Task: Play the tickets in your unsolved tickets.
Action: Mouse moved to (740, 182)
Screenshot: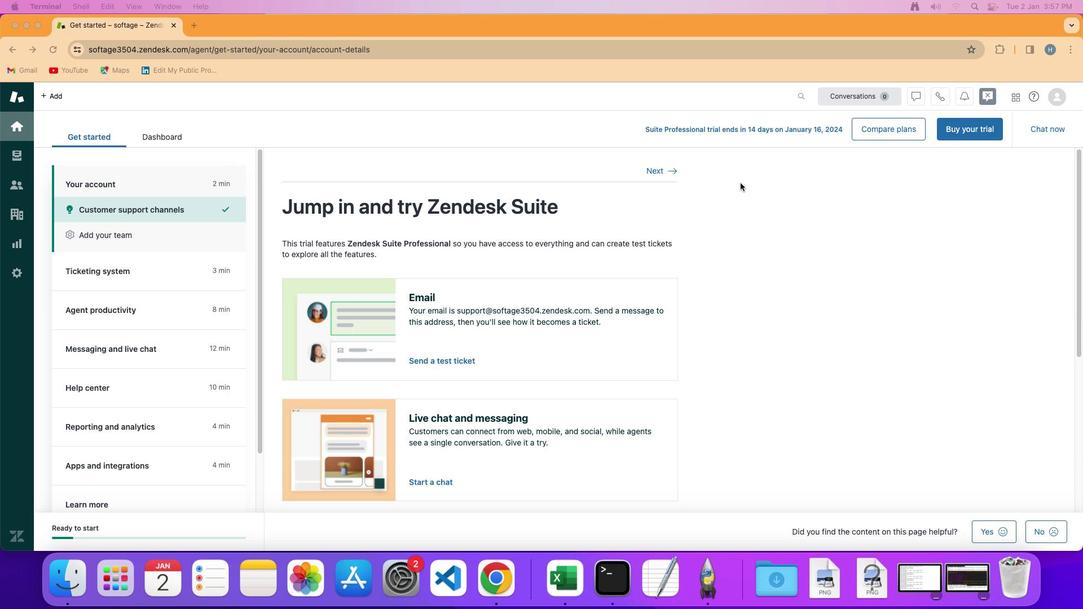 
Action: Mouse pressed left at (740, 182)
Screenshot: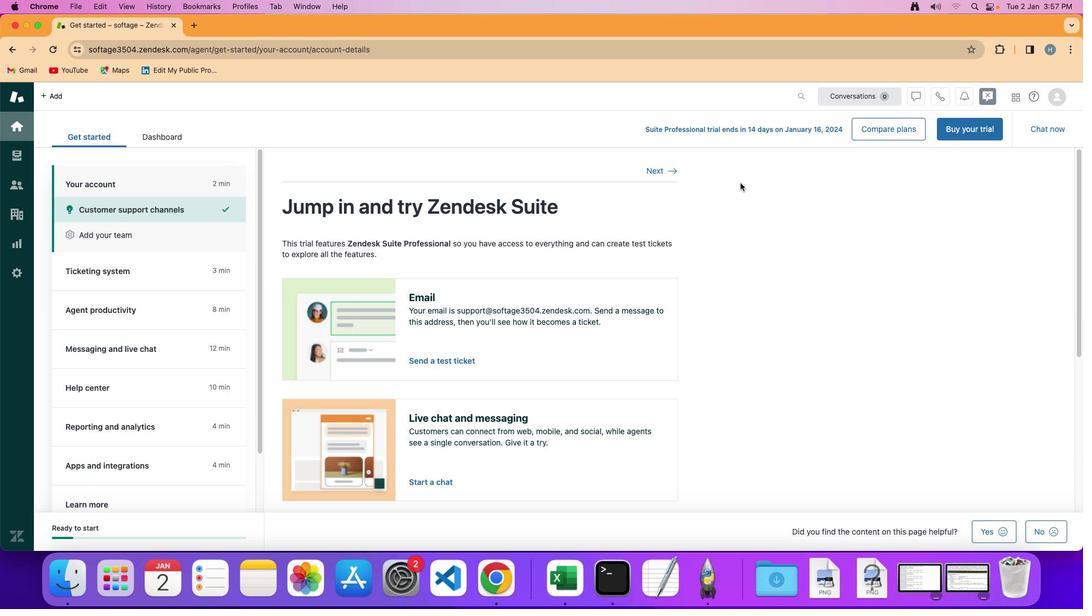 
Action: Mouse moved to (19, 155)
Screenshot: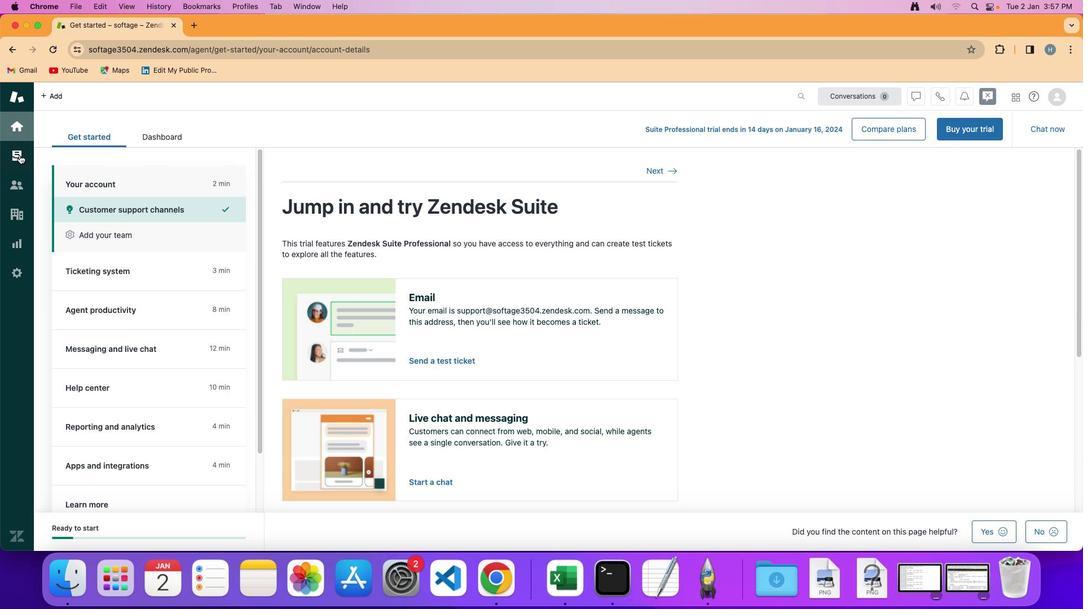 
Action: Mouse pressed left at (19, 155)
Screenshot: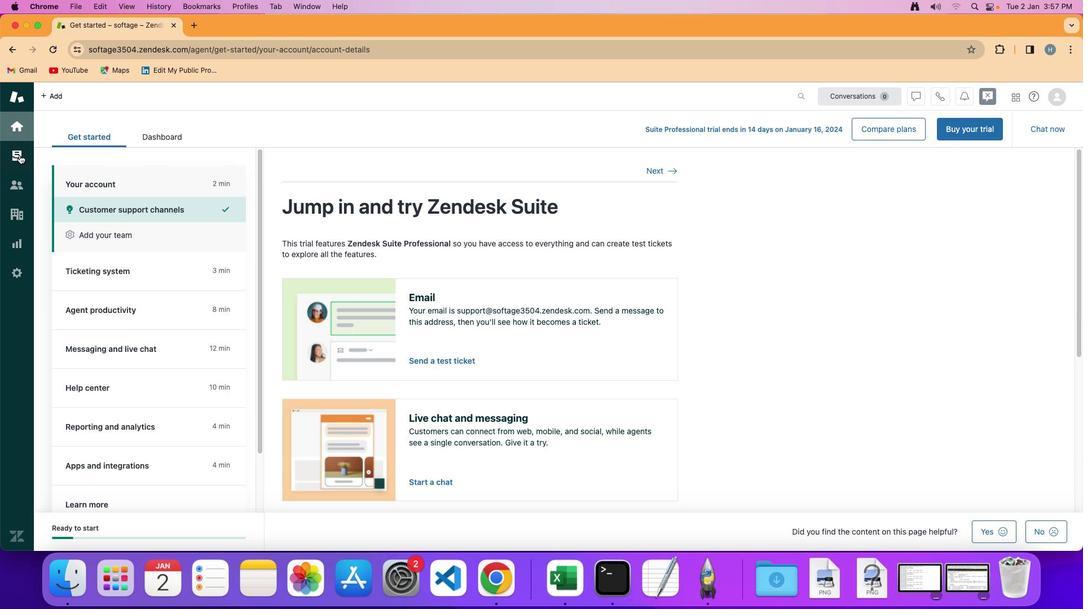 
Action: Mouse moved to (1045, 143)
Screenshot: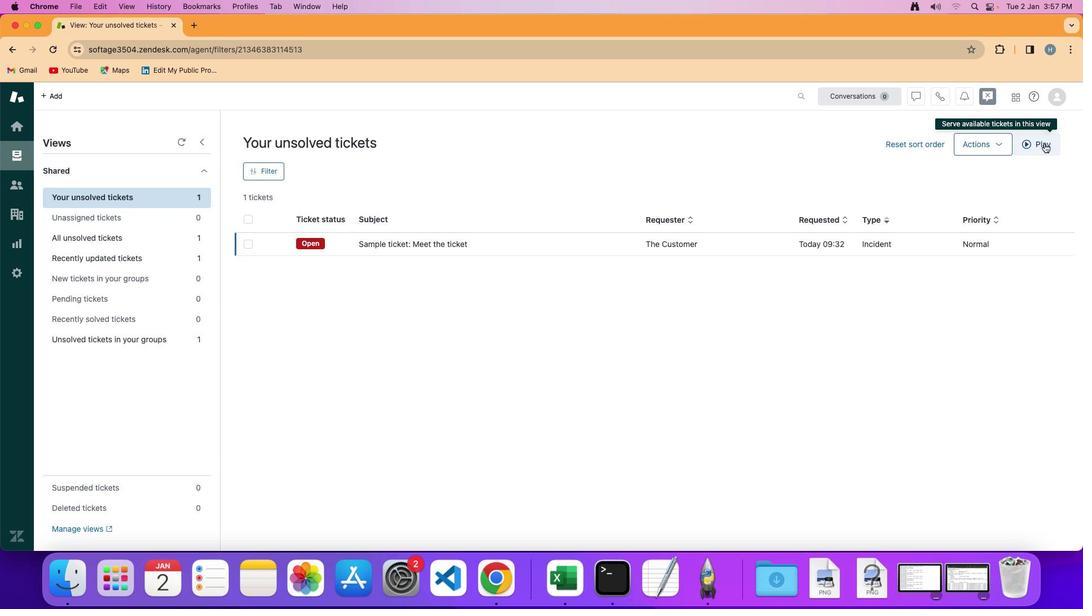 
Action: Mouse pressed left at (1045, 143)
Screenshot: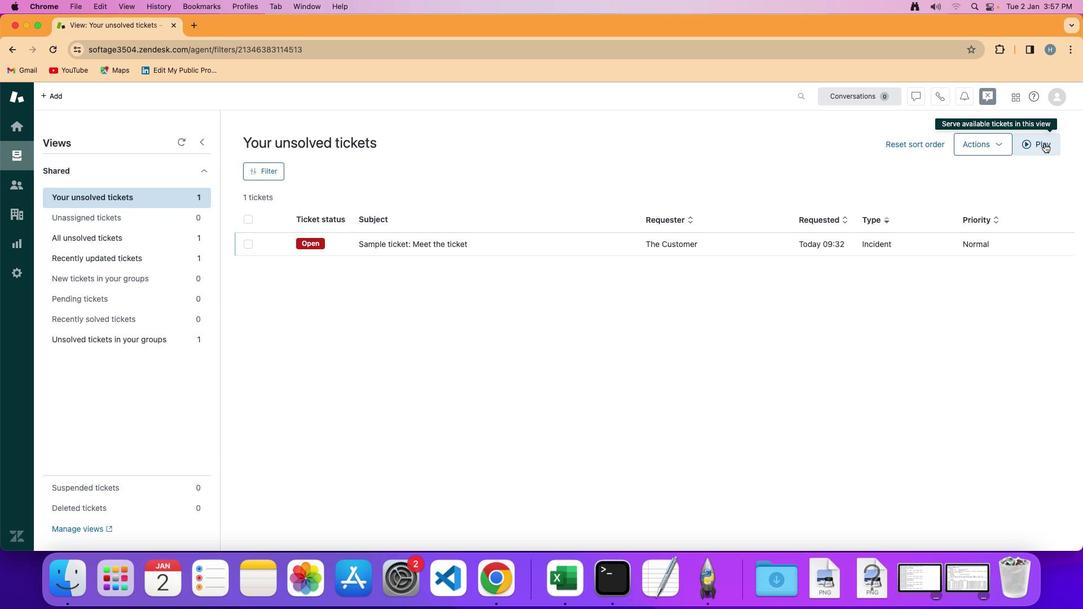 
Action: Mouse moved to (1041, 146)
Screenshot: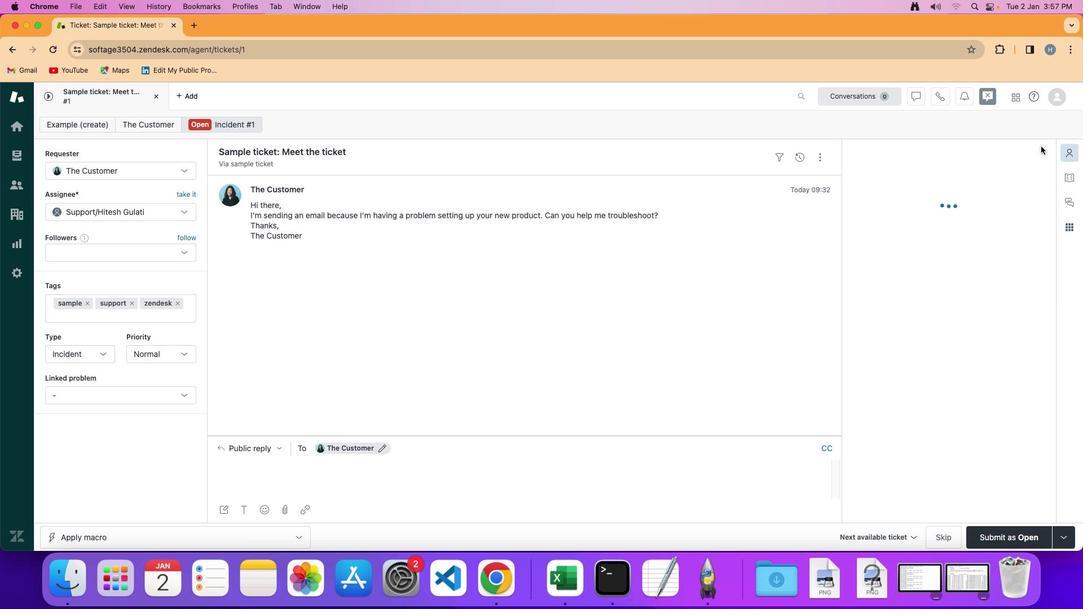 
